 Task: Add the task  Develop a new online tool for employee onboarding to the section Dev Environment Setup Sprint in the project AppWave and add a Due Date to the respective task as 2023/11/14
Action: Mouse moved to (49, 253)
Screenshot: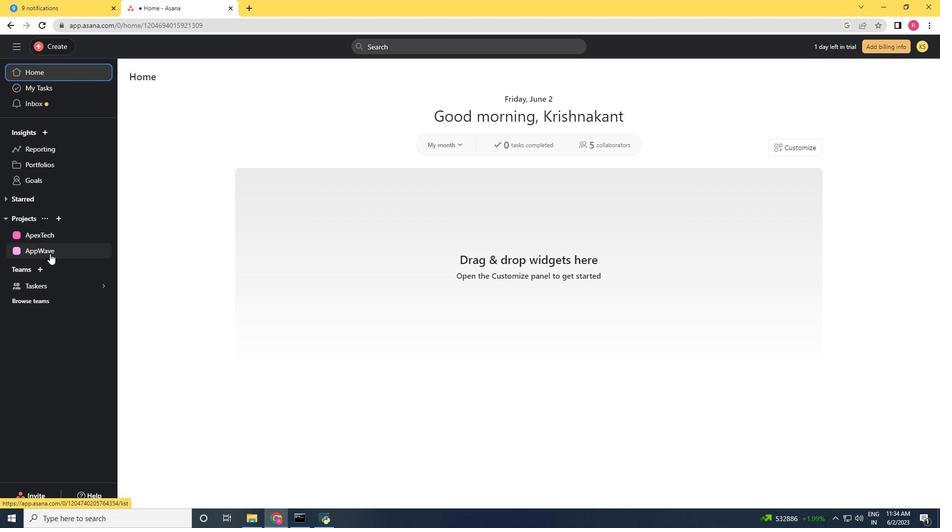 
Action: Mouse pressed left at (49, 253)
Screenshot: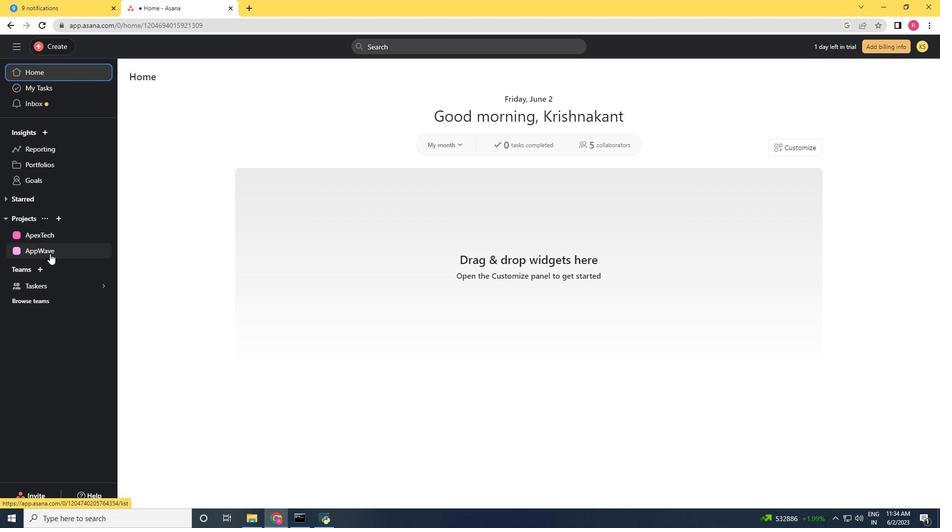 
Action: Mouse moved to (479, 356)
Screenshot: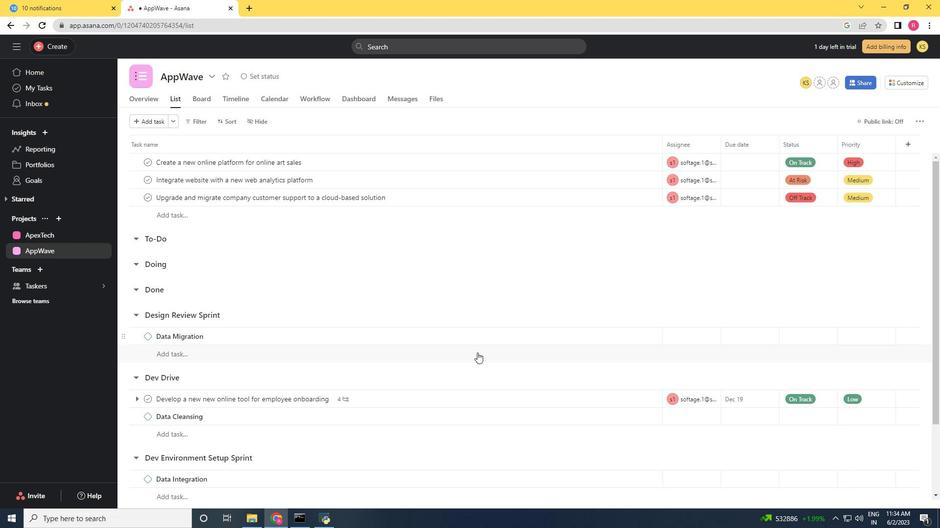 
Action: Mouse scrolled (479, 356) with delta (0, 0)
Screenshot: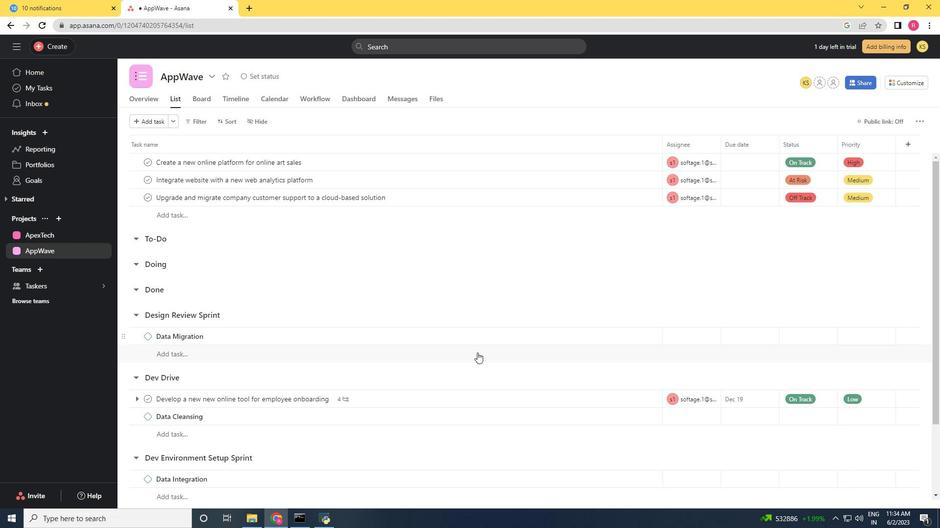 
Action: Mouse moved to (480, 357)
Screenshot: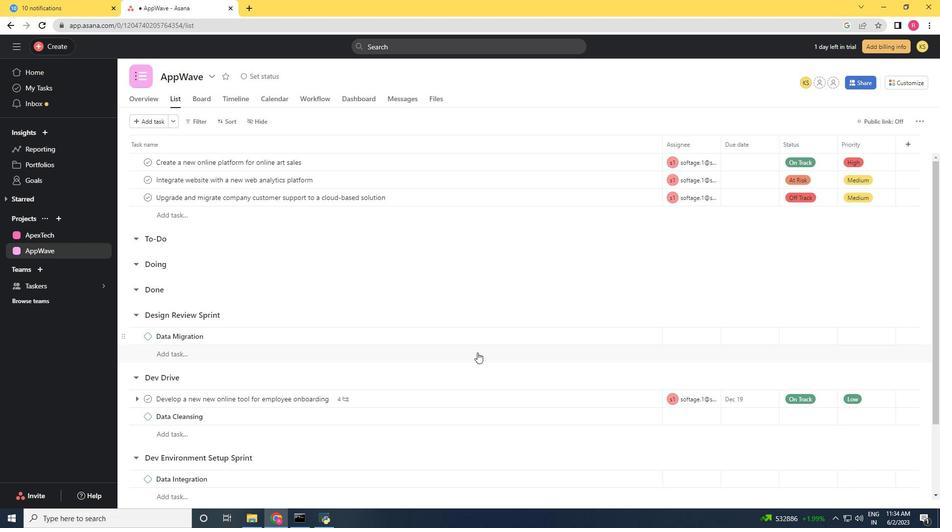 
Action: Mouse scrolled (480, 357) with delta (0, 0)
Screenshot: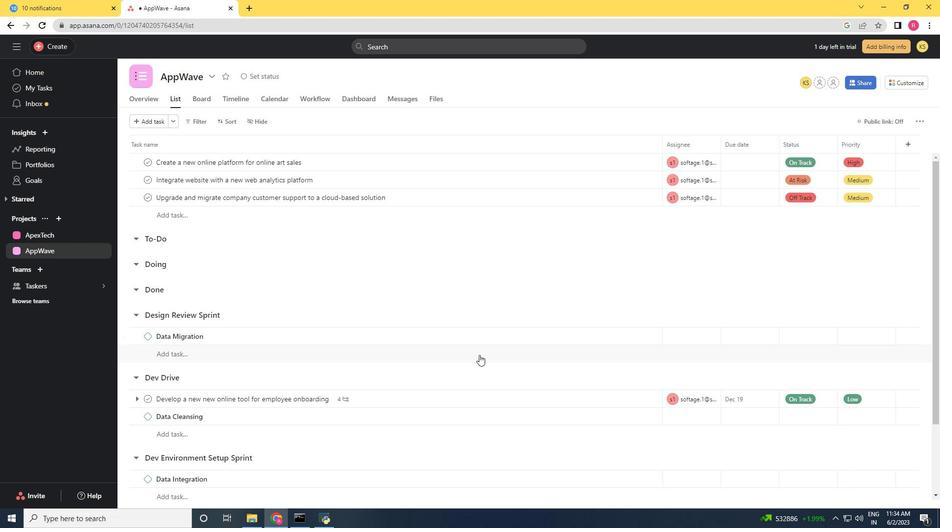 
Action: Mouse scrolled (480, 357) with delta (0, 0)
Screenshot: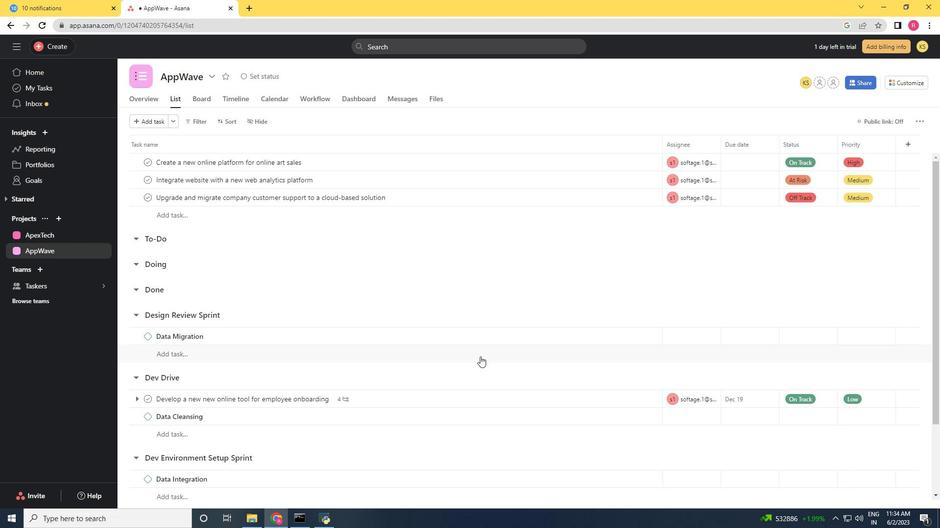 
Action: Mouse moved to (632, 313)
Screenshot: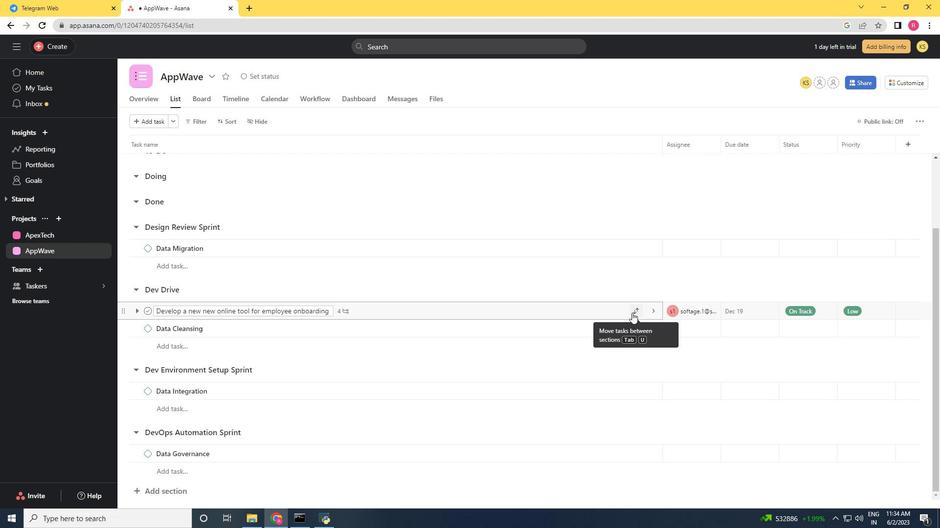 
Action: Mouse pressed left at (632, 313)
Screenshot: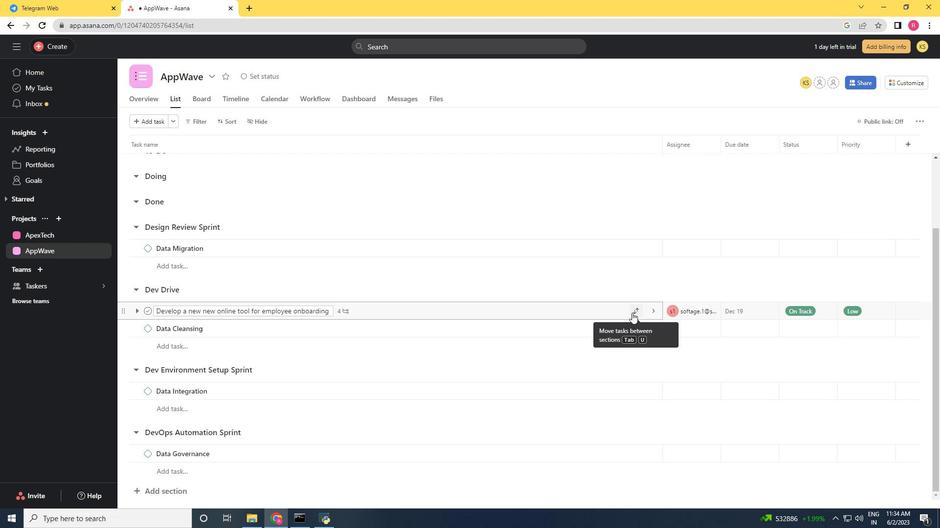 
Action: Mouse moved to (633, 318)
Screenshot: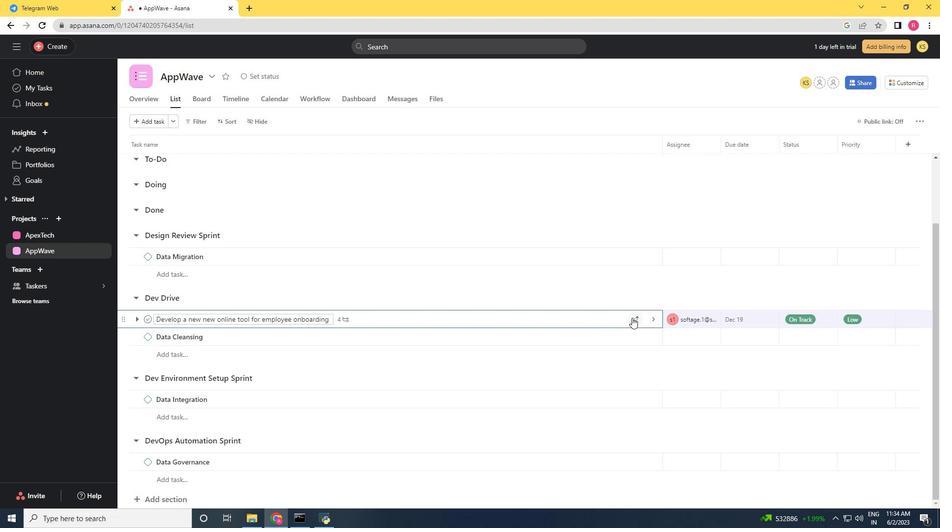
Action: Mouse pressed left at (633, 318)
Screenshot: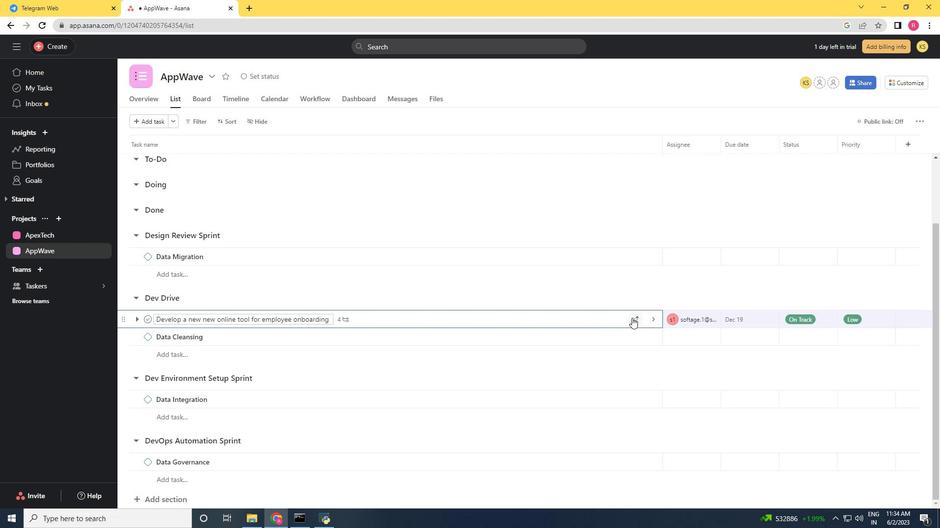 
Action: Mouse moved to (587, 364)
Screenshot: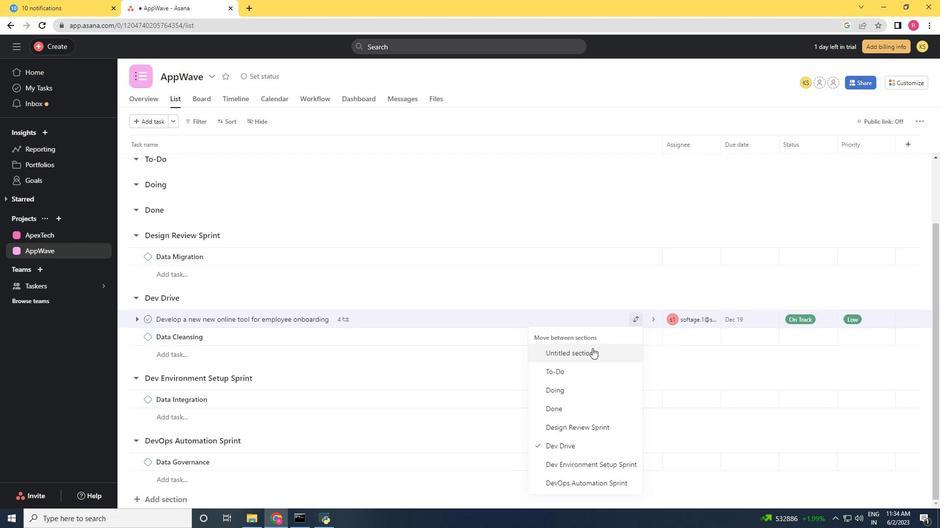 
Action: Mouse scrolled (587, 364) with delta (0, 0)
Screenshot: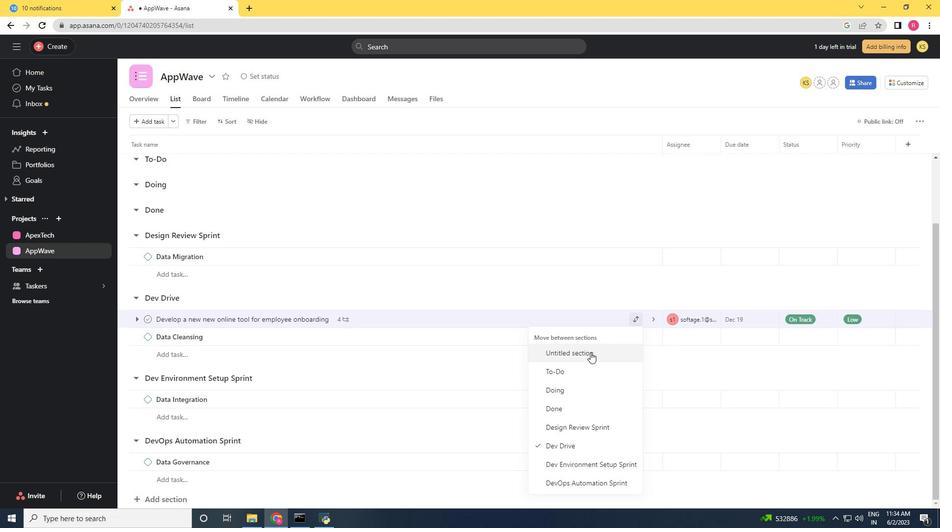 
Action: Mouse moved to (585, 369)
Screenshot: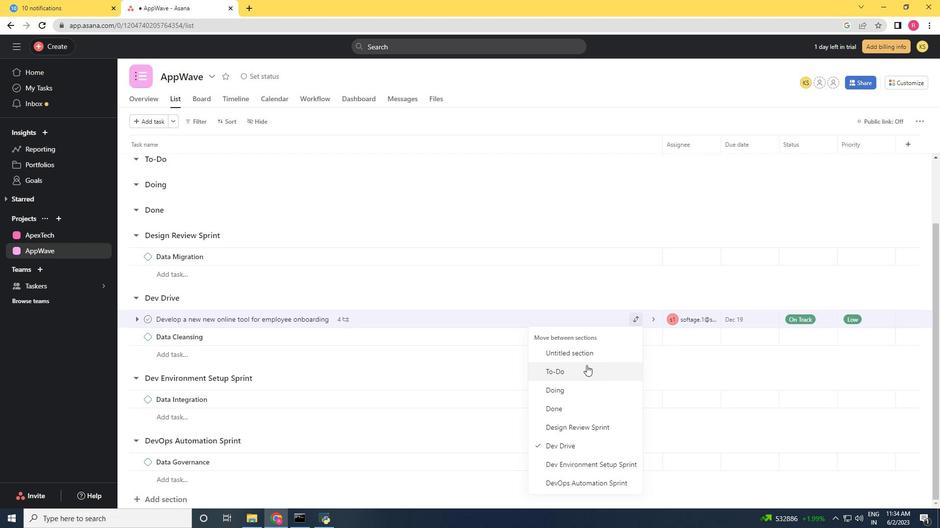 
Action: Mouse scrolled (585, 368) with delta (0, 0)
Screenshot: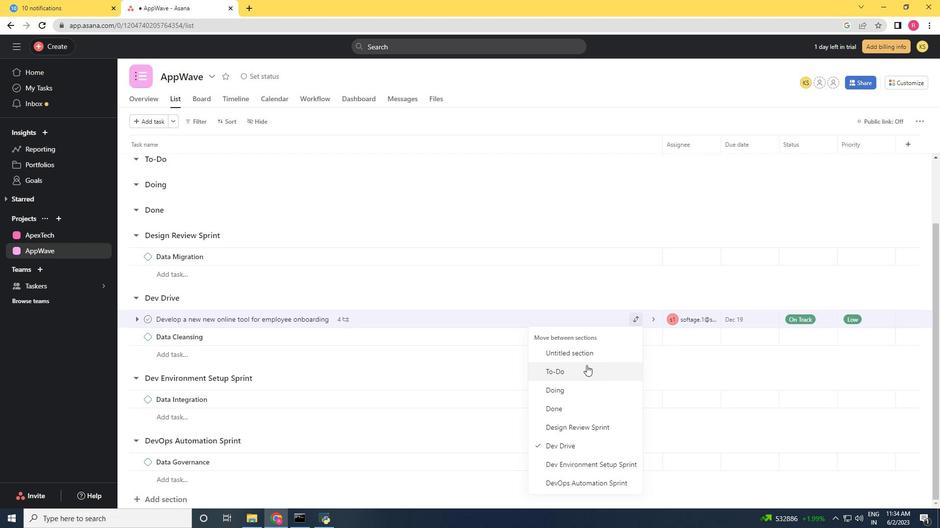 
Action: Mouse moved to (584, 371)
Screenshot: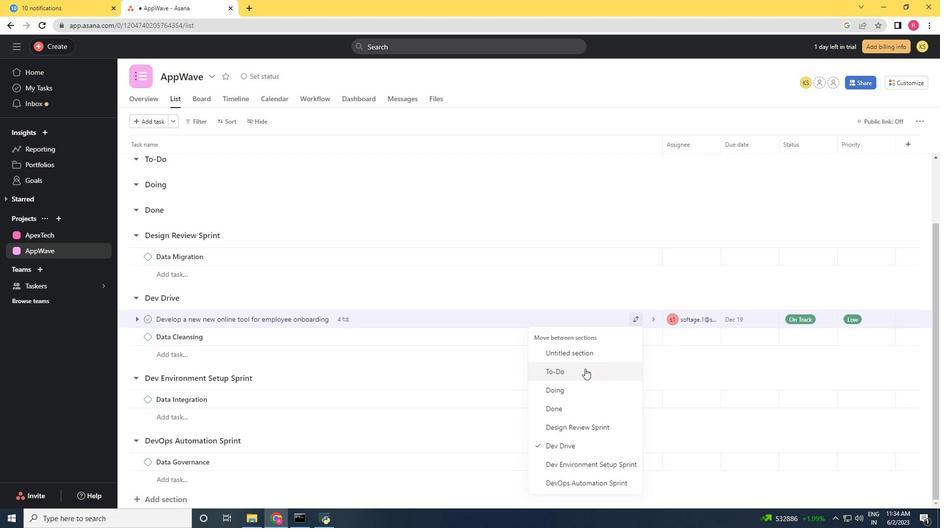 
Action: Mouse scrolled (584, 370) with delta (0, 0)
Screenshot: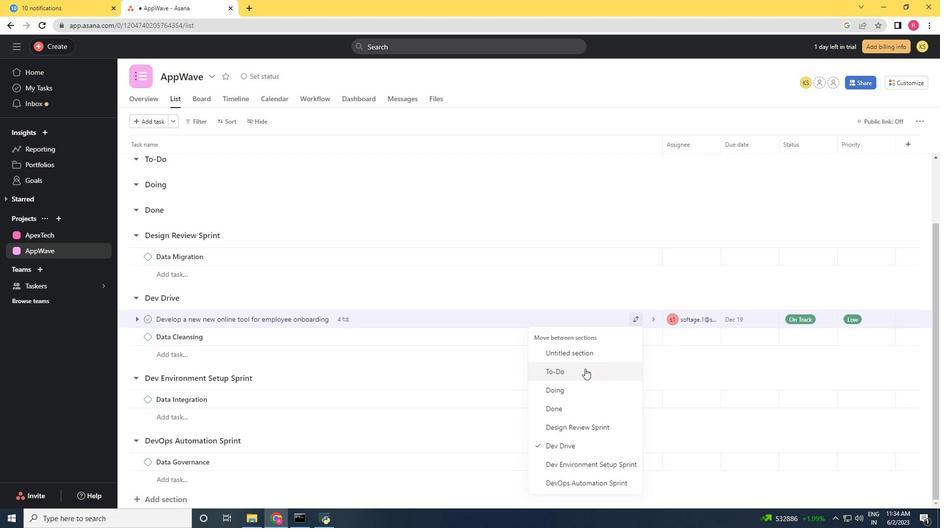 
Action: Mouse moved to (568, 466)
Screenshot: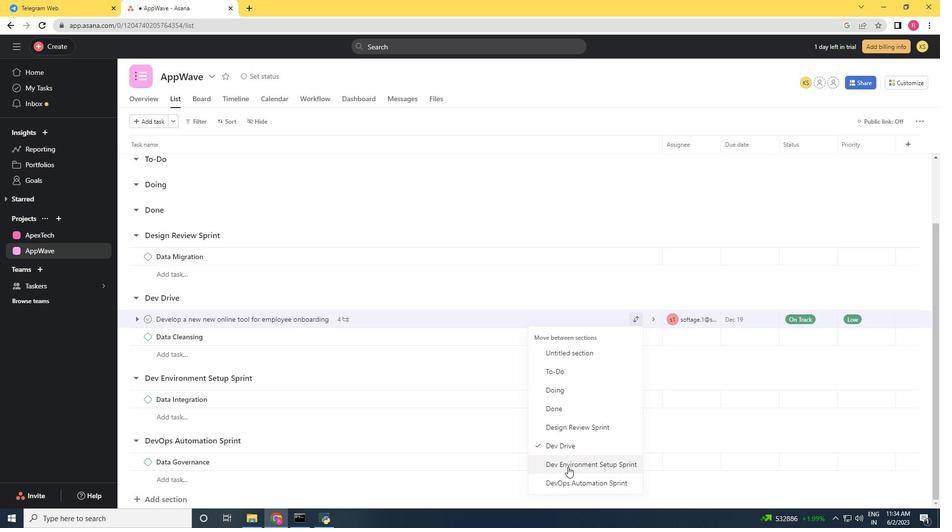 
Action: Mouse pressed left at (568, 466)
Screenshot: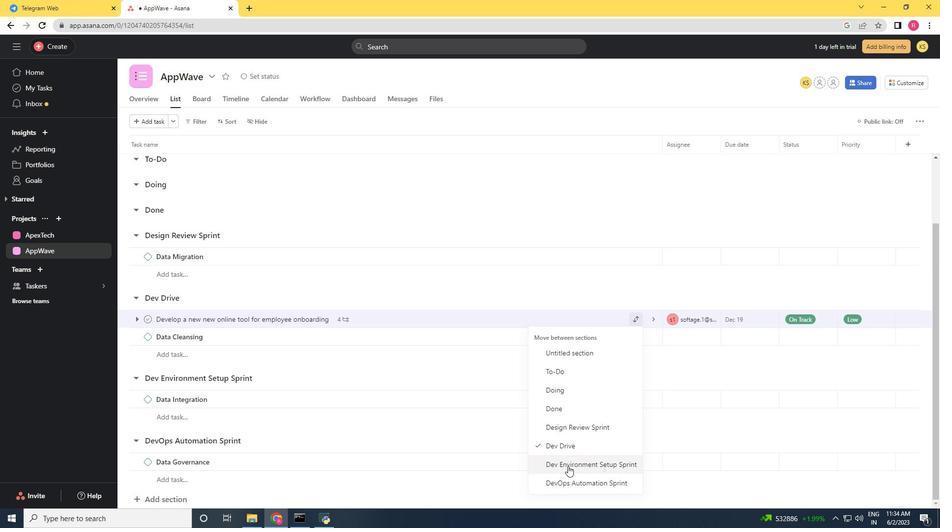 
Action: Mouse moved to (528, 387)
Screenshot: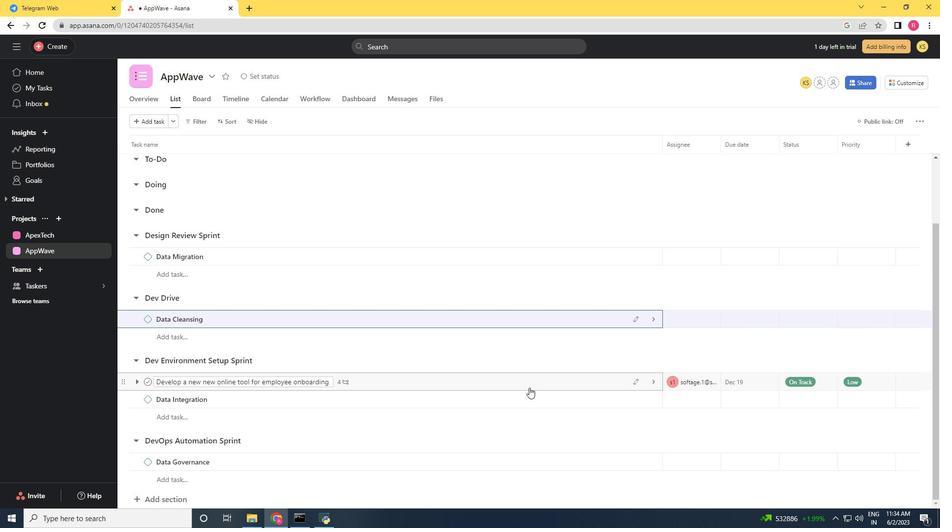 
Action: Mouse pressed left at (528, 387)
Screenshot: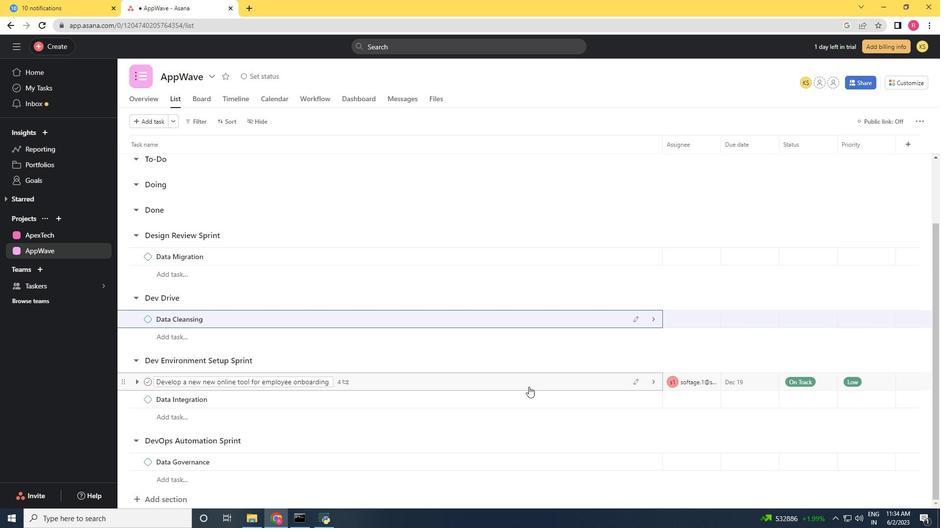 
Action: Mouse moved to (724, 212)
Screenshot: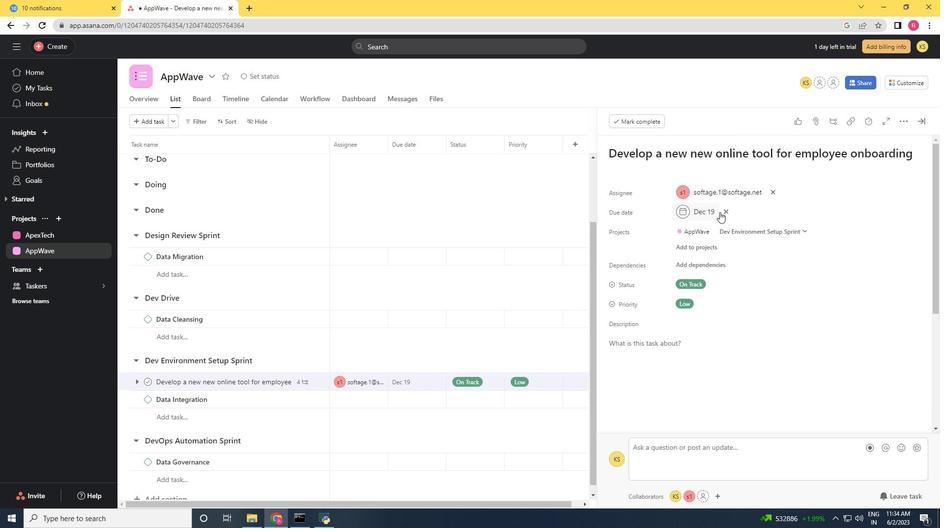 
Action: Mouse pressed left at (724, 212)
Screenshot: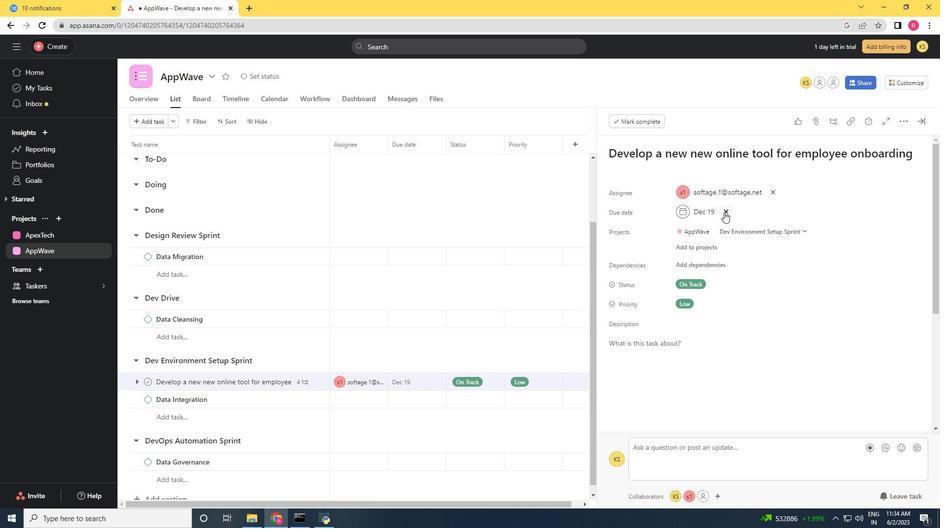 
Action: Mouse moved to (692, 209)
Screenshot: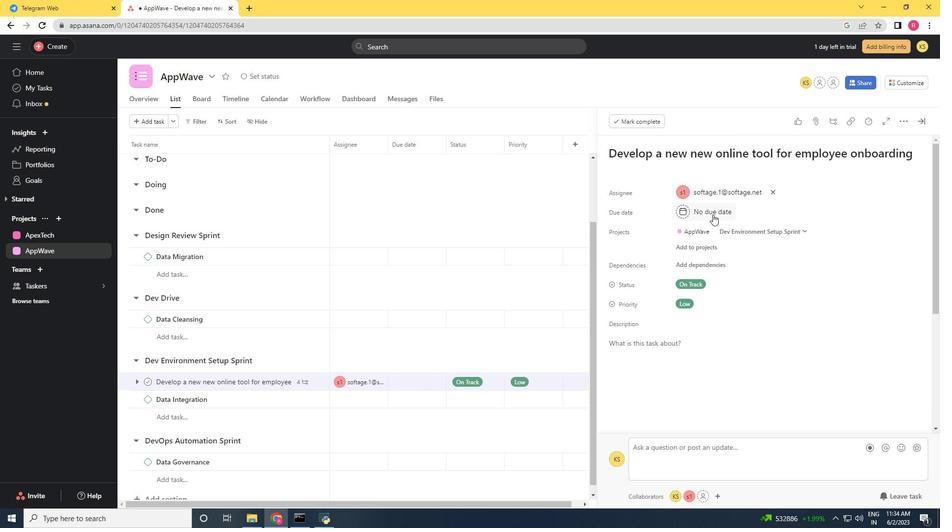 
Action: Mouse pressed left at (692, 209)
Screenshot: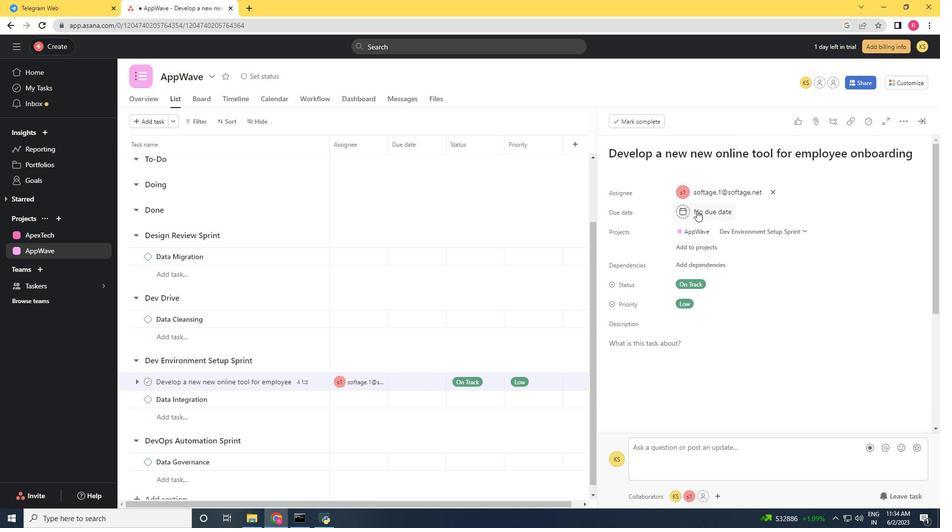 
Action: Mouse moved to (793, 262)
Screenshot: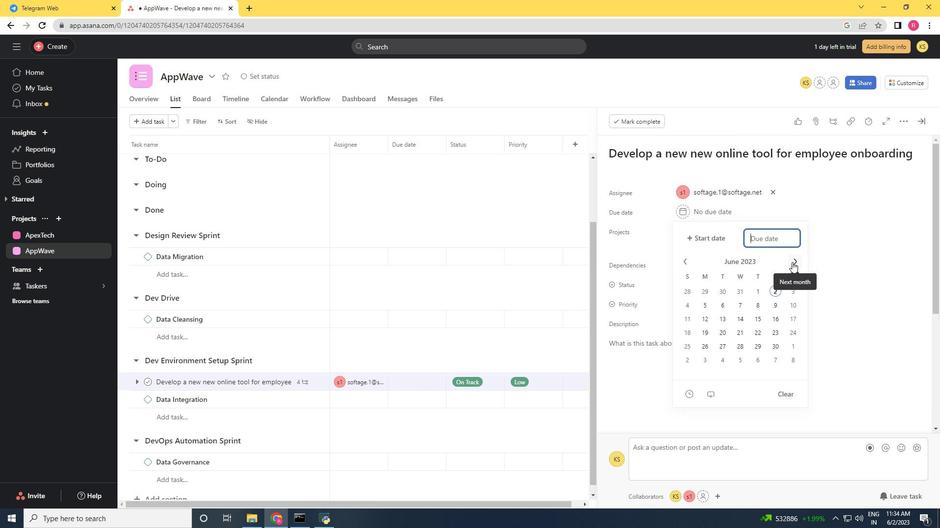 
Action: Mouse pressed left at (793, 262)
Screenshot: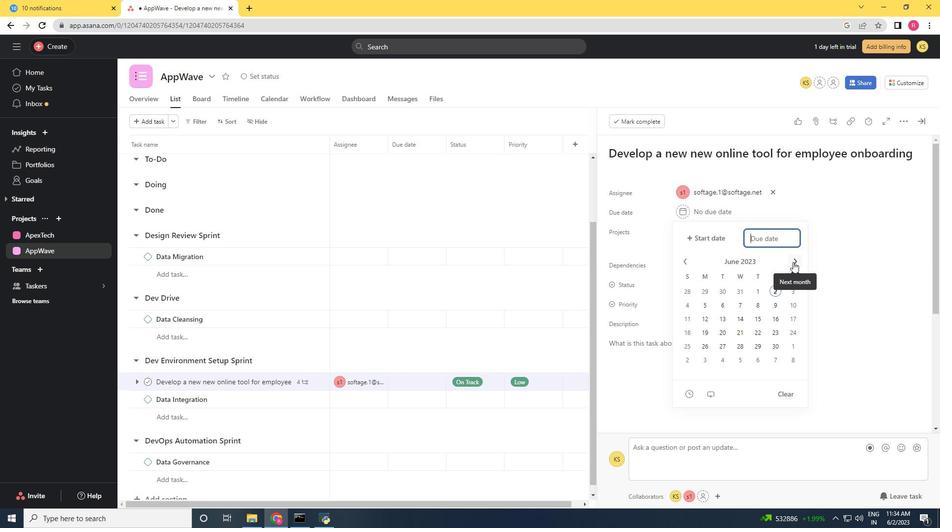 
Action: Mouse moved to (793, 262)
Screenshot: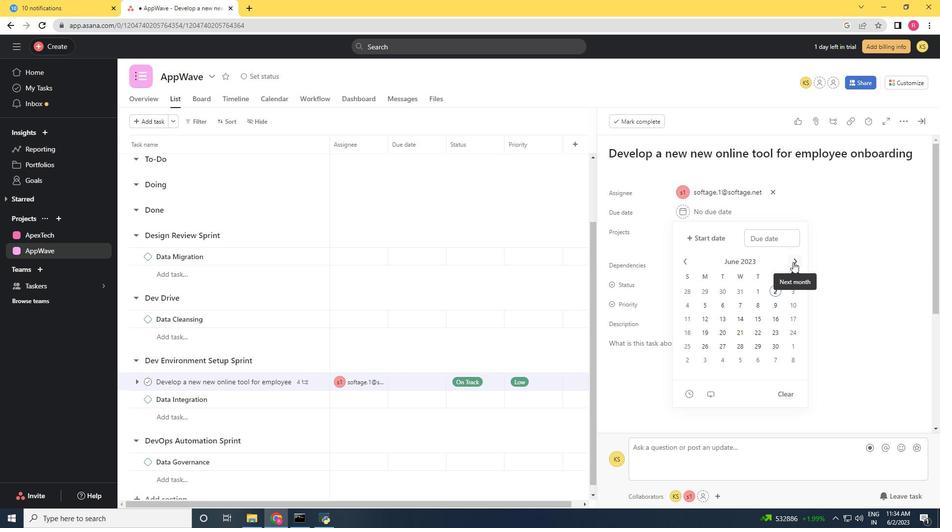 
Action: Mouse pressed left at (793, 262)
Screenshot: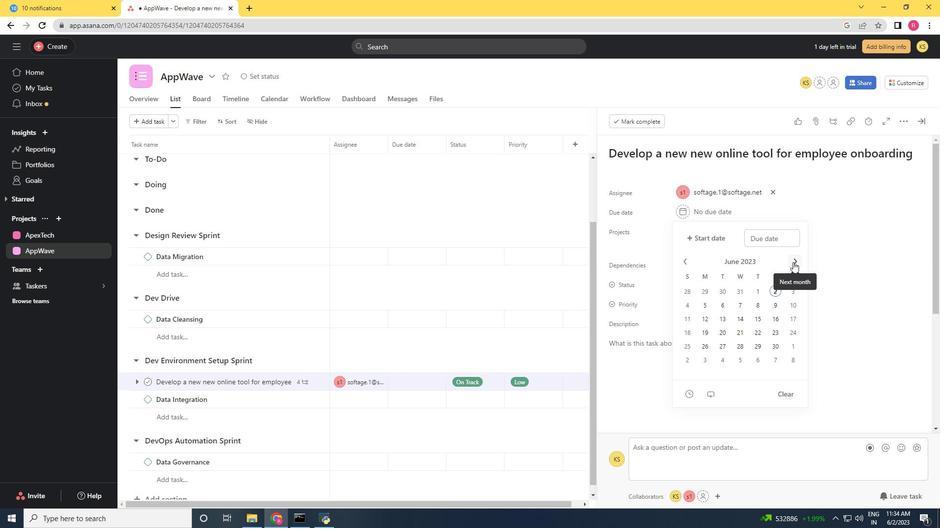 
Action: Mouse pressed left at (793, 262)
Screenshot: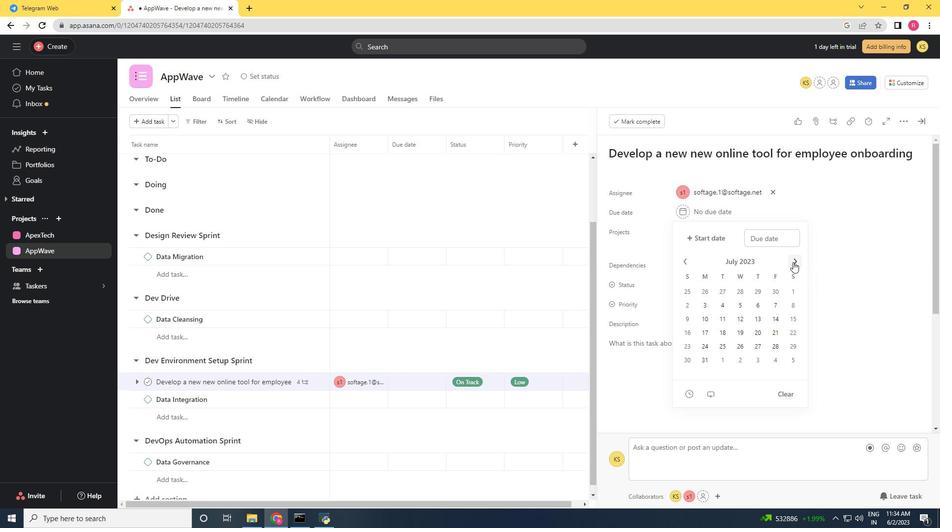 
Action: Mouse pressed left at (793, 262)
Screenshot: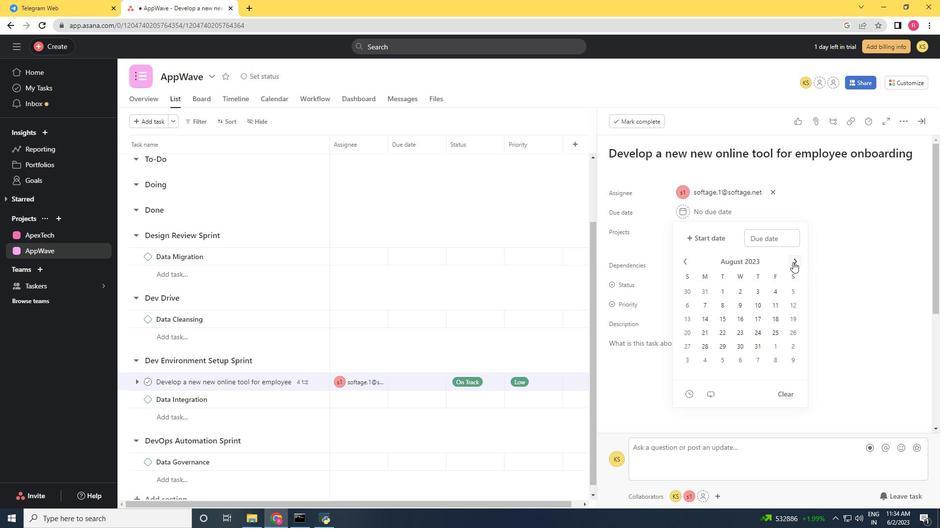 
Action: Mouse pressed left at (793, 262)
Screenshot: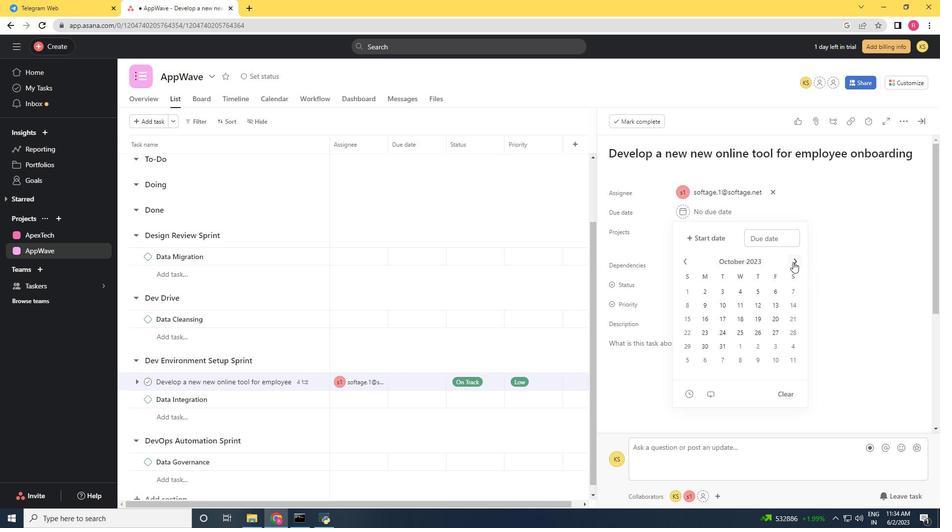 
Action: Mouse moved to (713, 316)
Screenshot: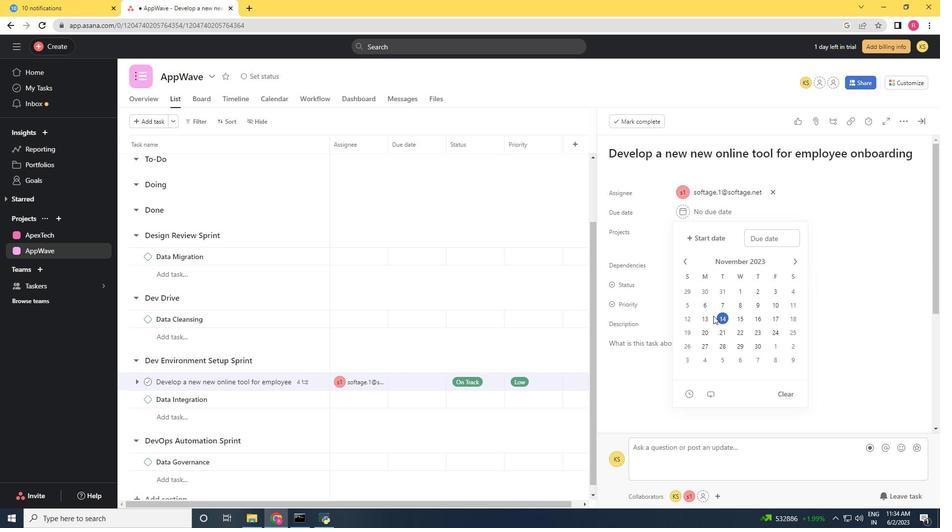 
Action: Mouse pressed left at (713, 316)
Screenshot: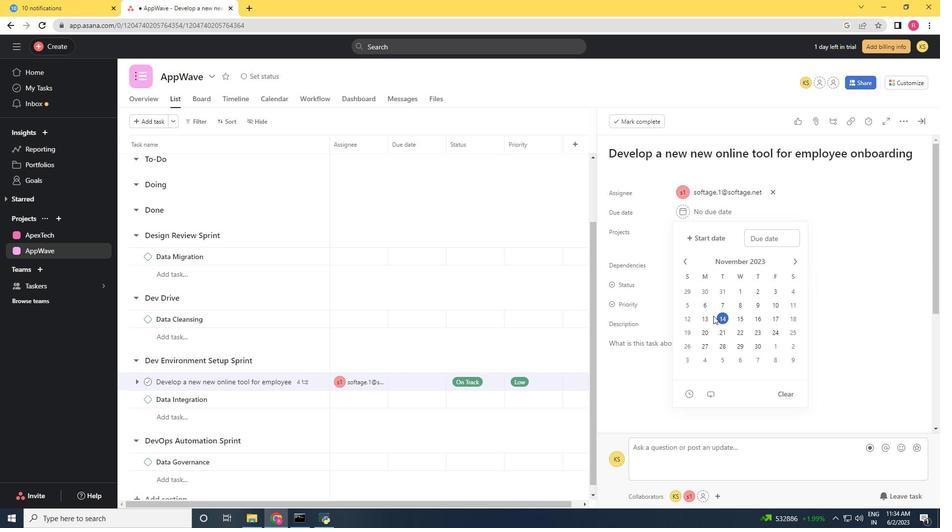 
Action: Mouse moved to (903, 298)
Screenshot: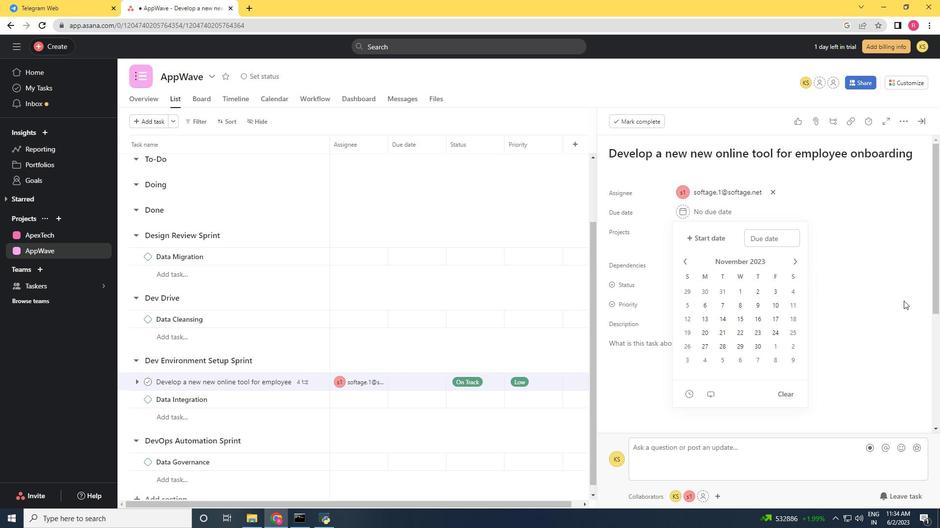 
Action: Mouse pressed left at (903, 298)
Screenshot: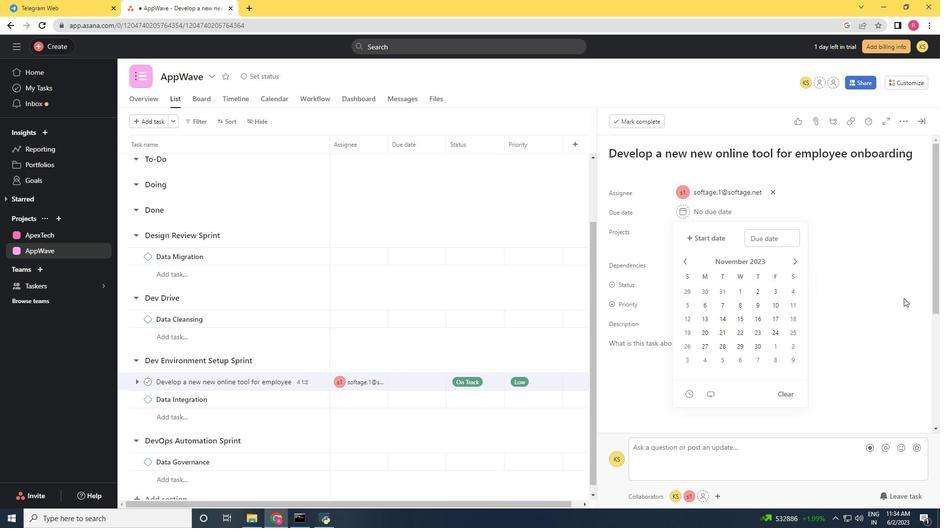 
Action: Mouse moved to (716, 215)
Screenshot: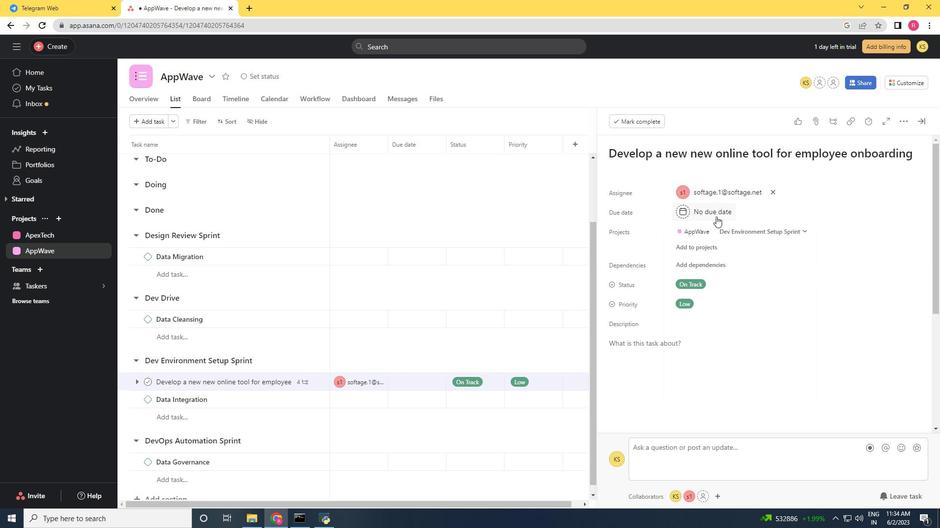 
Action: Mouse pressed left at (716, 215)
Screenshot: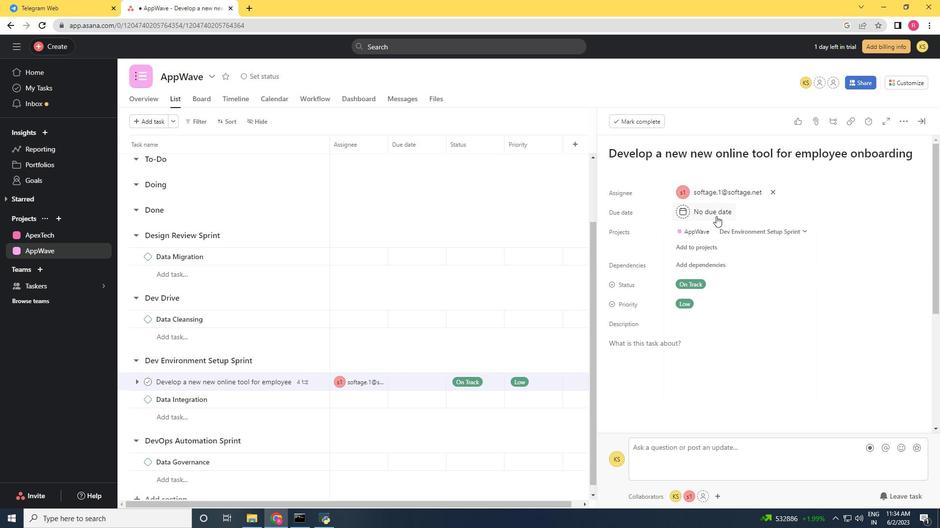 
Action: Mouse moved to (792, 263)
Screenshot: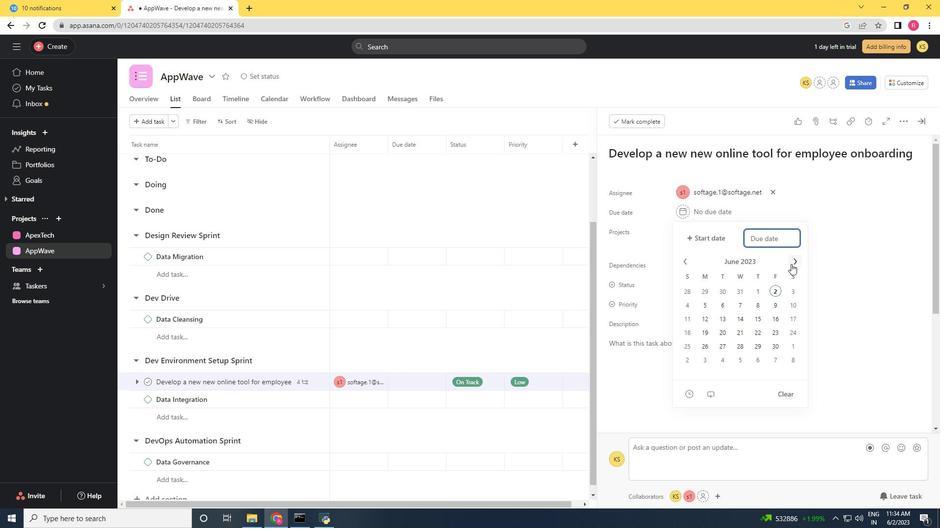 
Action: Mouse pressed left at (792, 263)
Screenshot: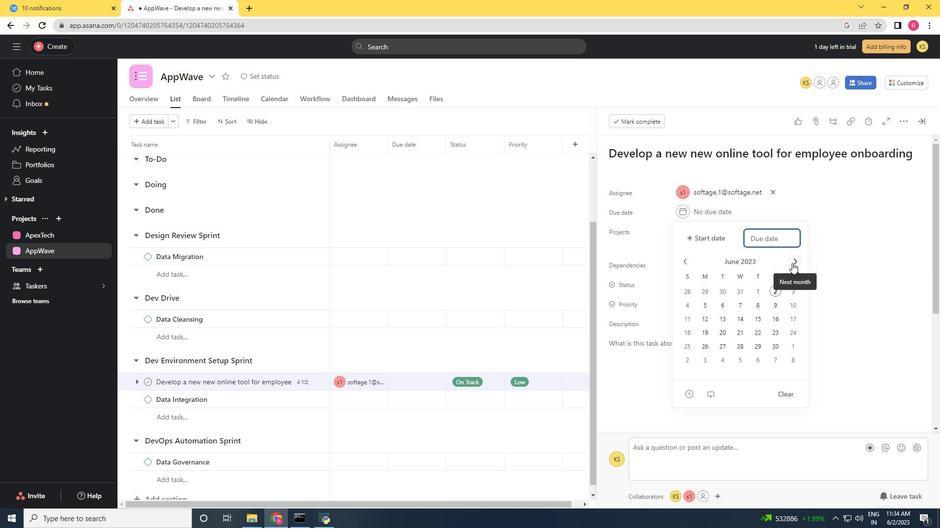 
Action: Mouse pressed left at (792, 263)
Screenshot: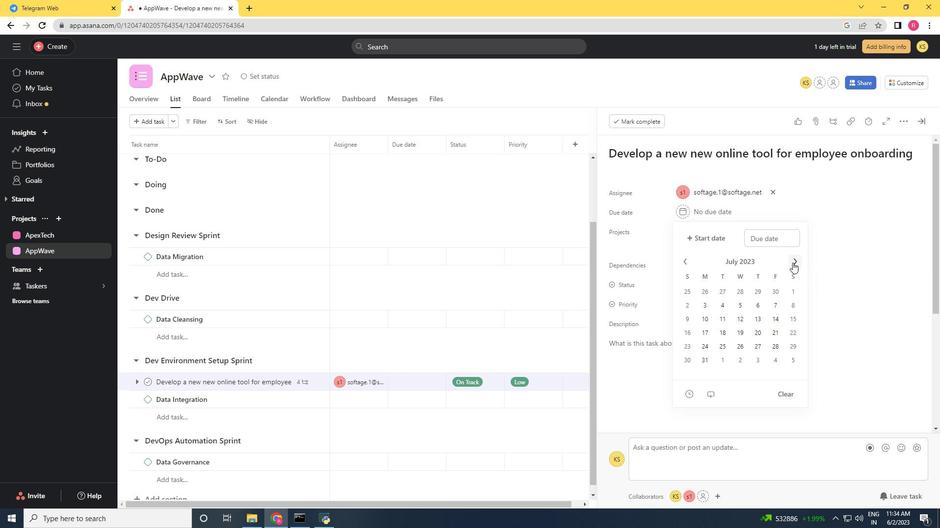 
Action: Mouse pressed left at (792, 263)
Screenshot: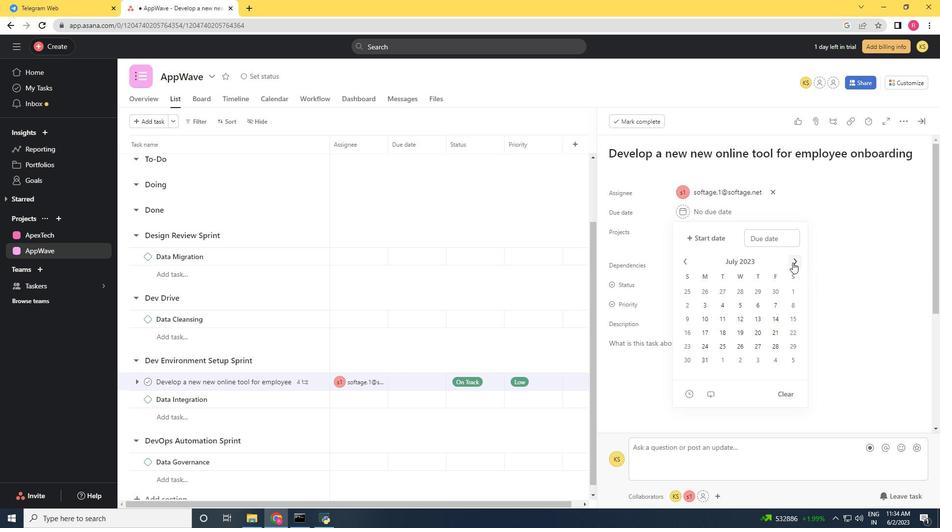 
Action: Mouse pressed left at (792, 263)
Screenshot: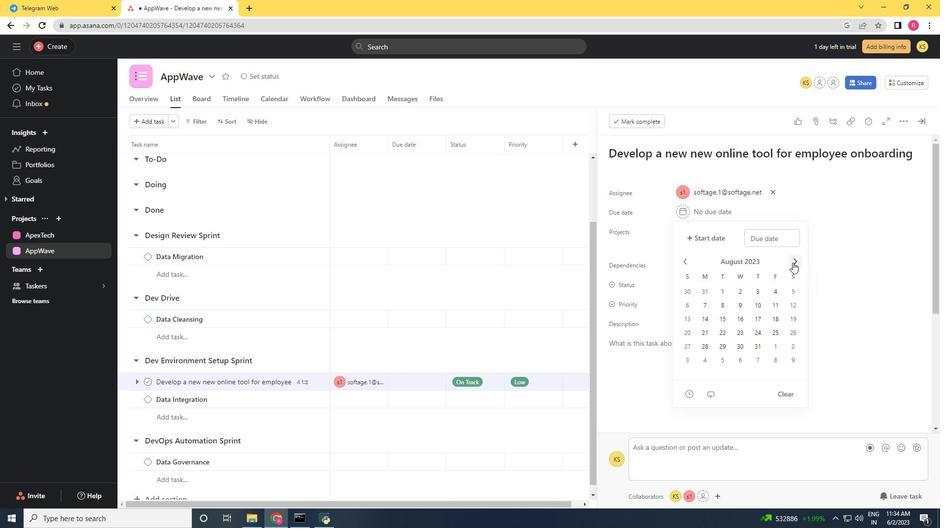
Action: Mouse pressed left at (792, 263)
Screenshot: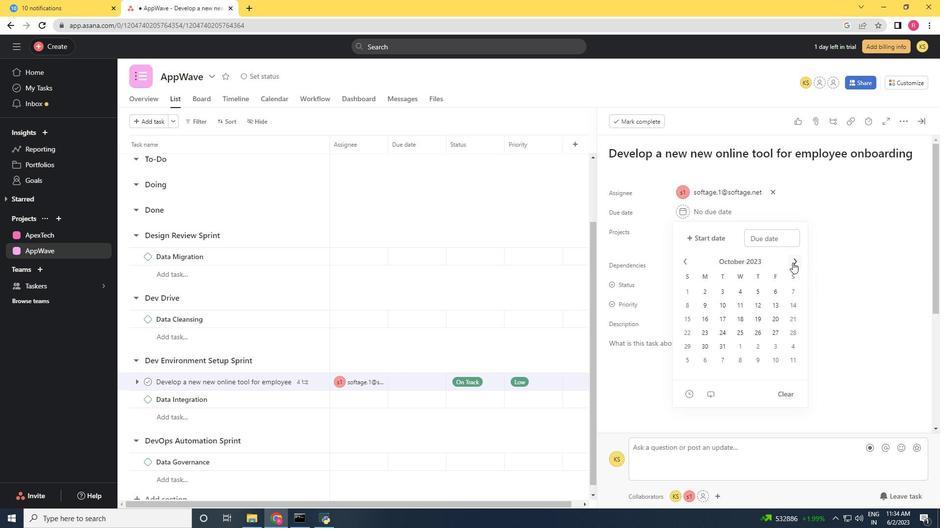 
Action: Mouse moved to (725, 316)
Screenshot: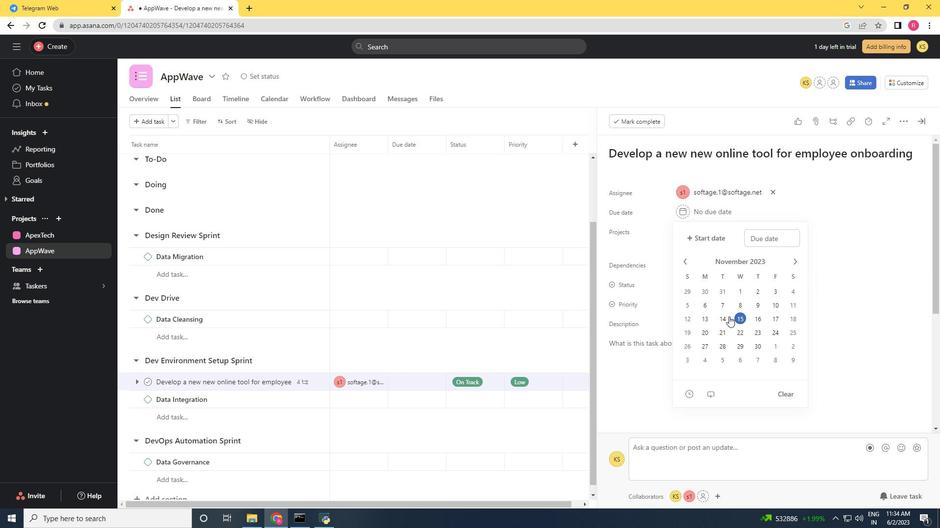 
Action: Mouse pressed left at (725, 316)
Screenshot: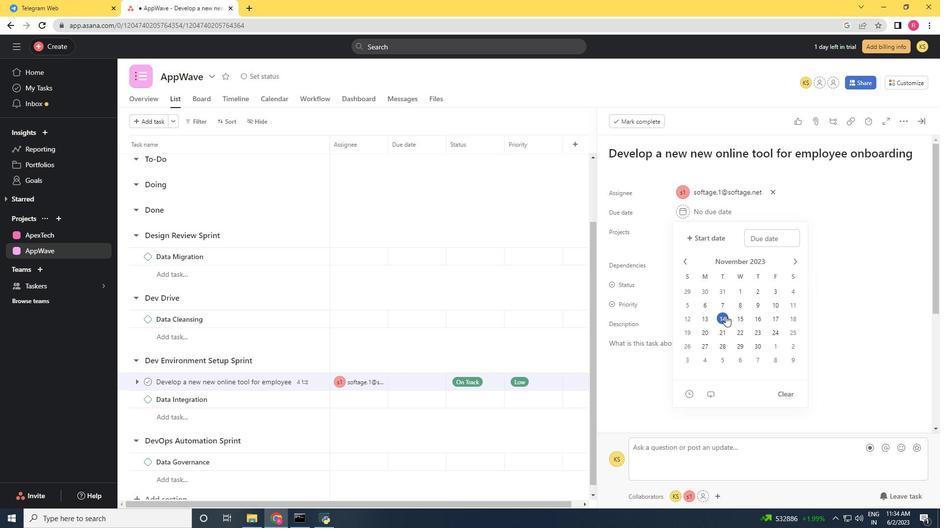 
Action: Mouse moved to (845, 265)
Screenshot: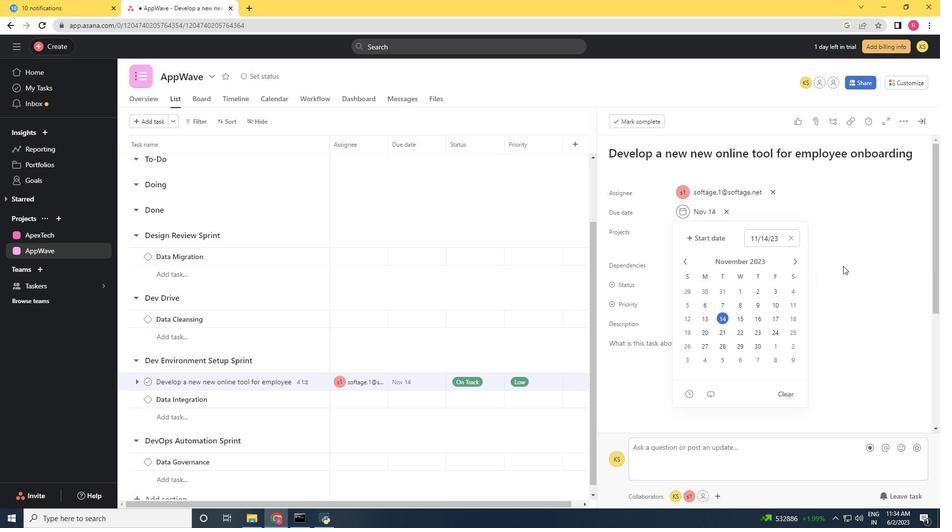 
Action: Mouse pressed left at (845, 265)
Screenshot: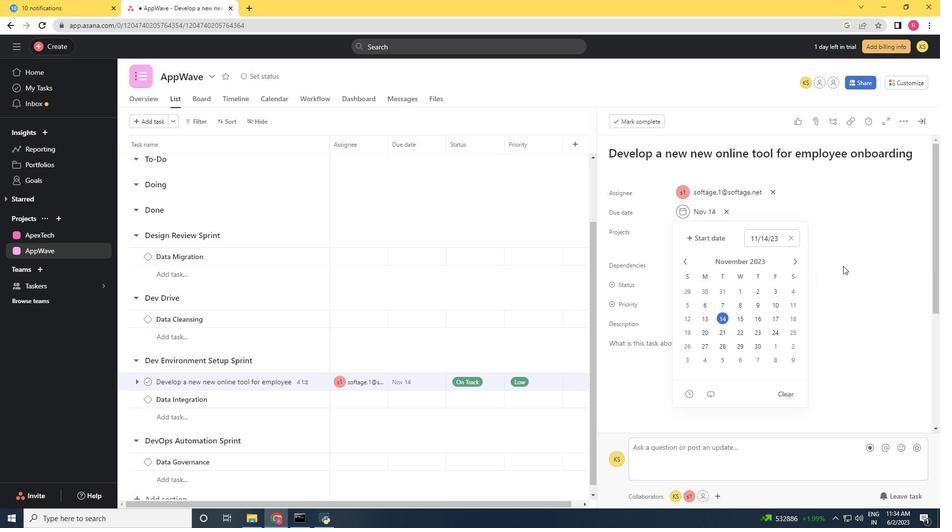 
Action: Mouse moved to (921, 123)
Screenshot: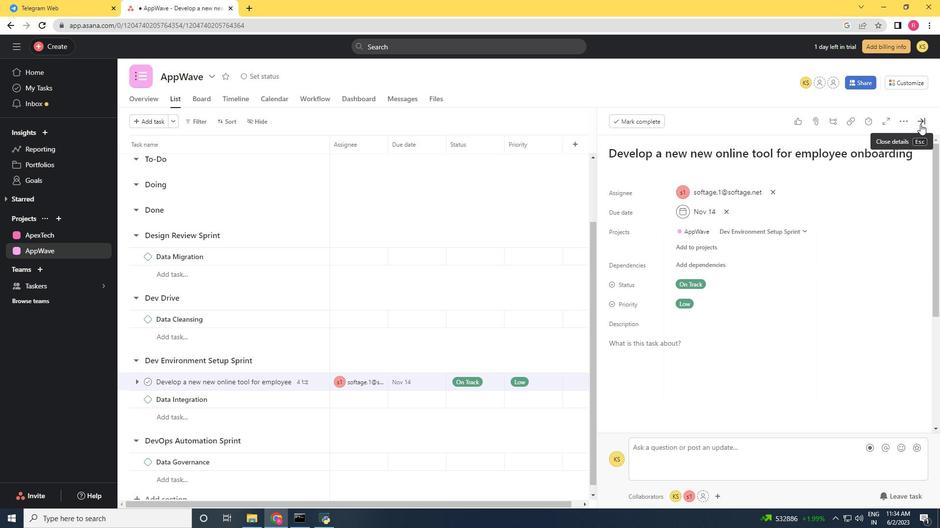
Action: Mouse pressed left at (921, 123)
Screenshot: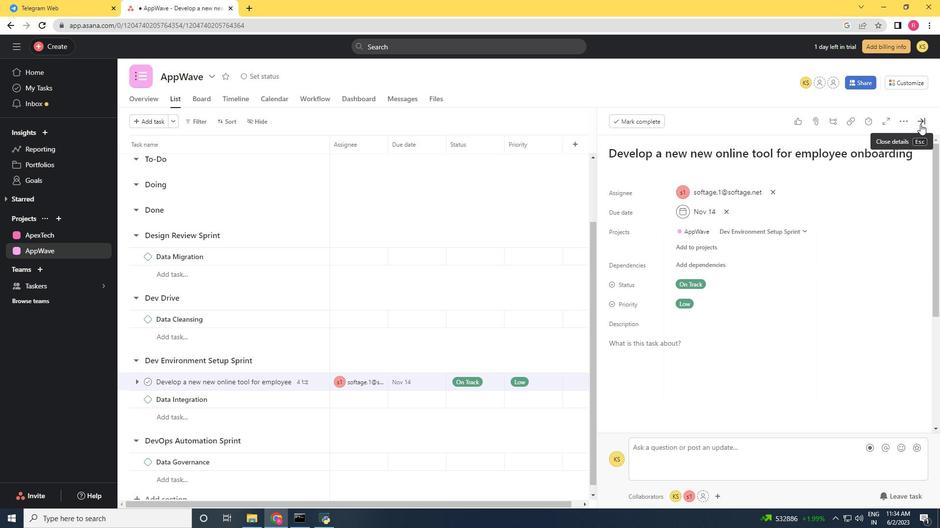 
Action: Mouse moved to (544, 236)
Screenshot: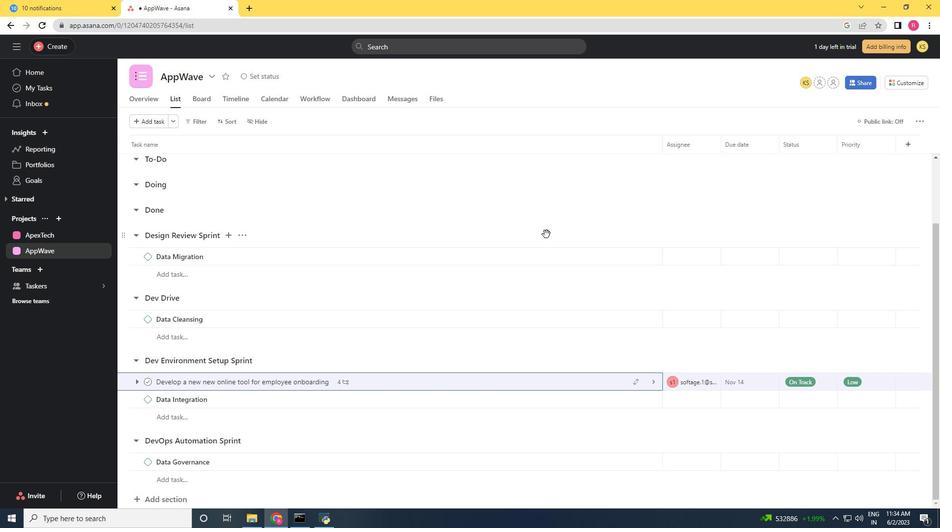 
